Task: Manage the Safe Senders list in your email client.
Action: Mouse moved to (141, 87)
Screenshot: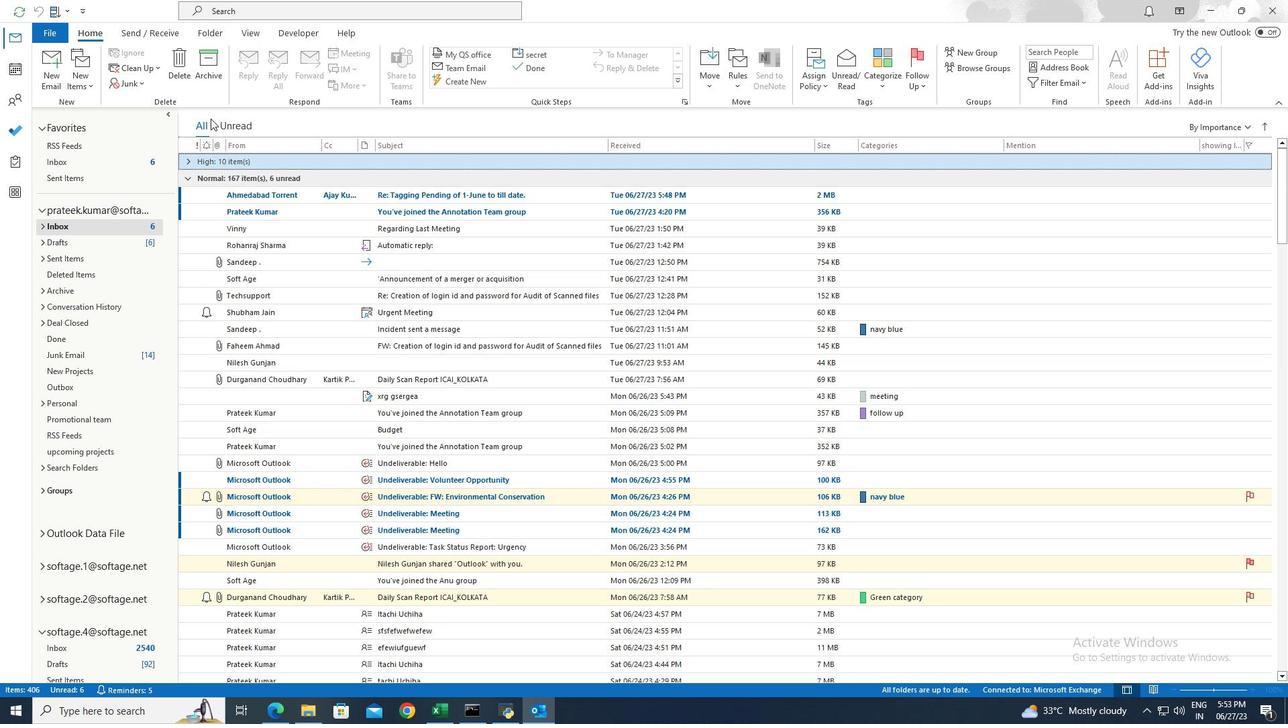 
Action: Mouse pressed left at (141, 87)
Screenshot: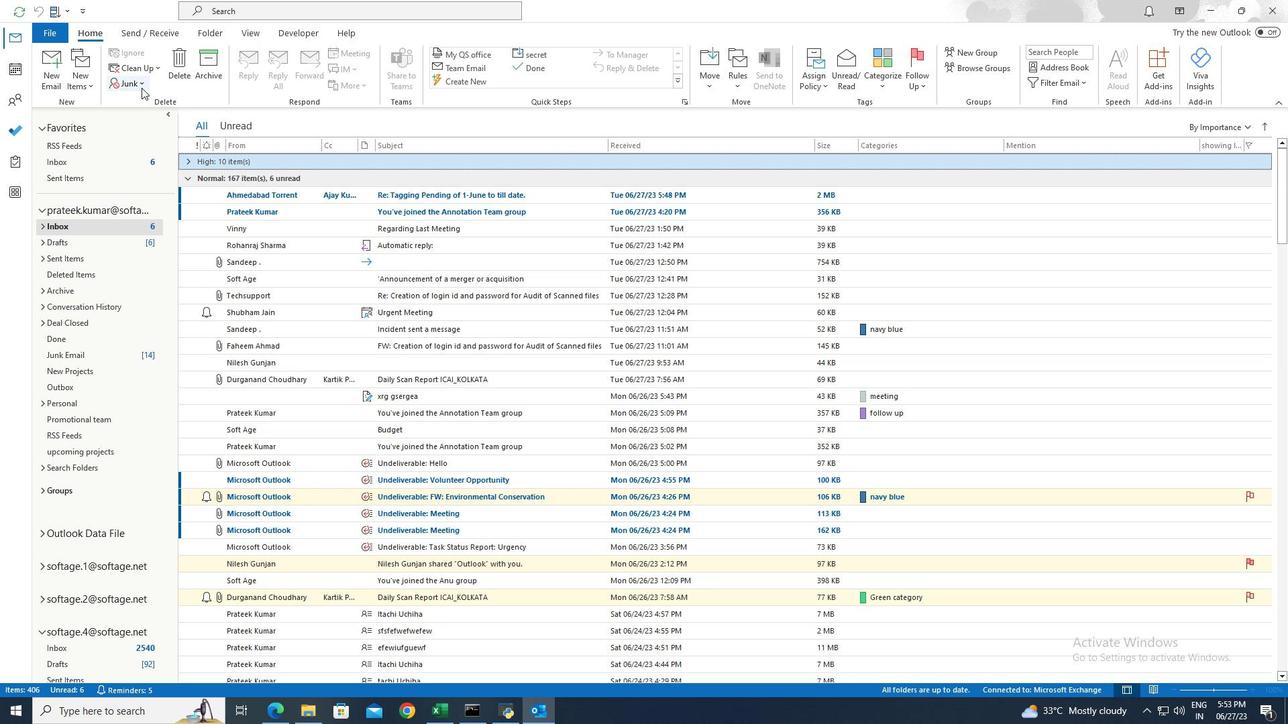 
Action: Mouse moved to (145, 206)
Screenshot: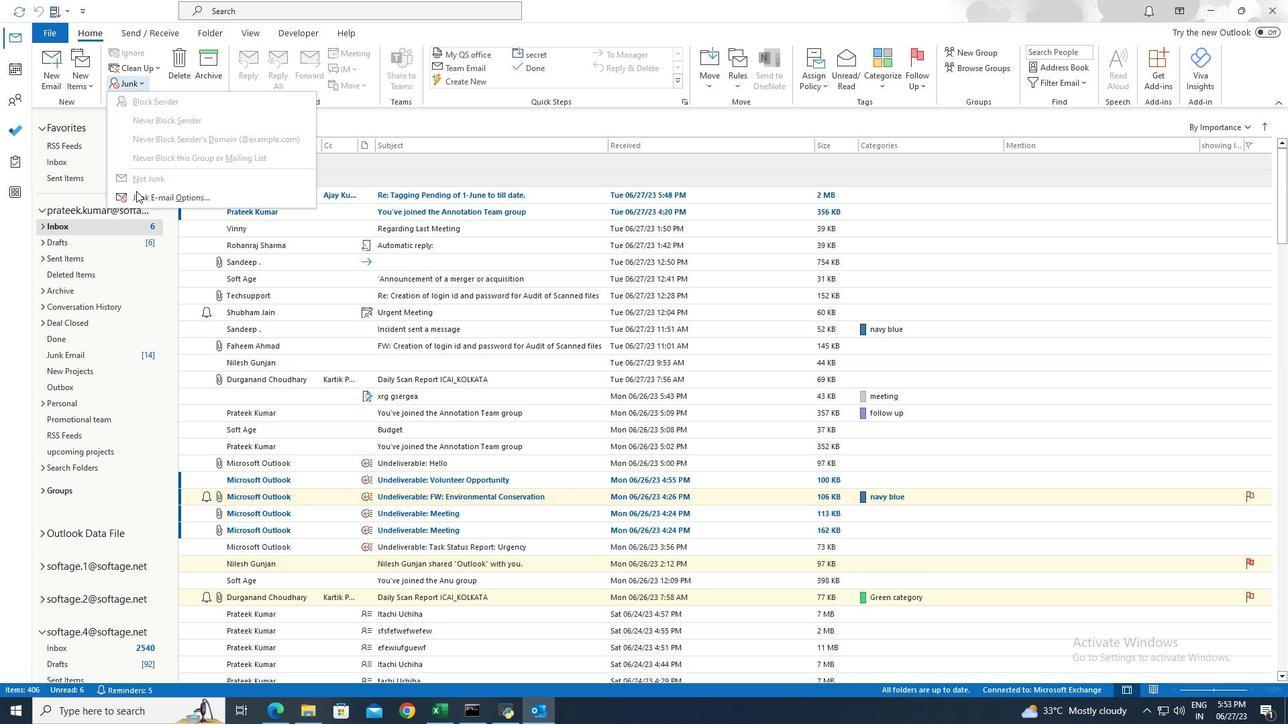 
Action: Mouse pressed left at (145, 206)
Screenshot: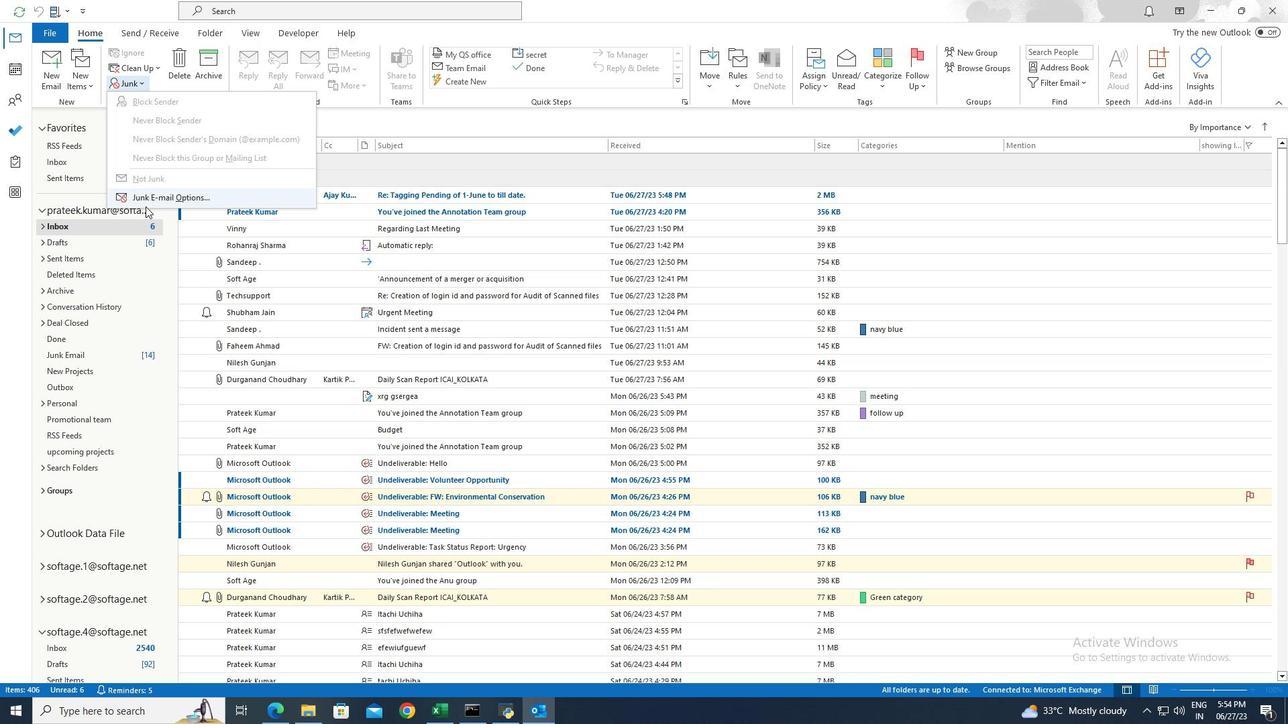 
Action: Mouse moved to (567, 203)
Screenshot: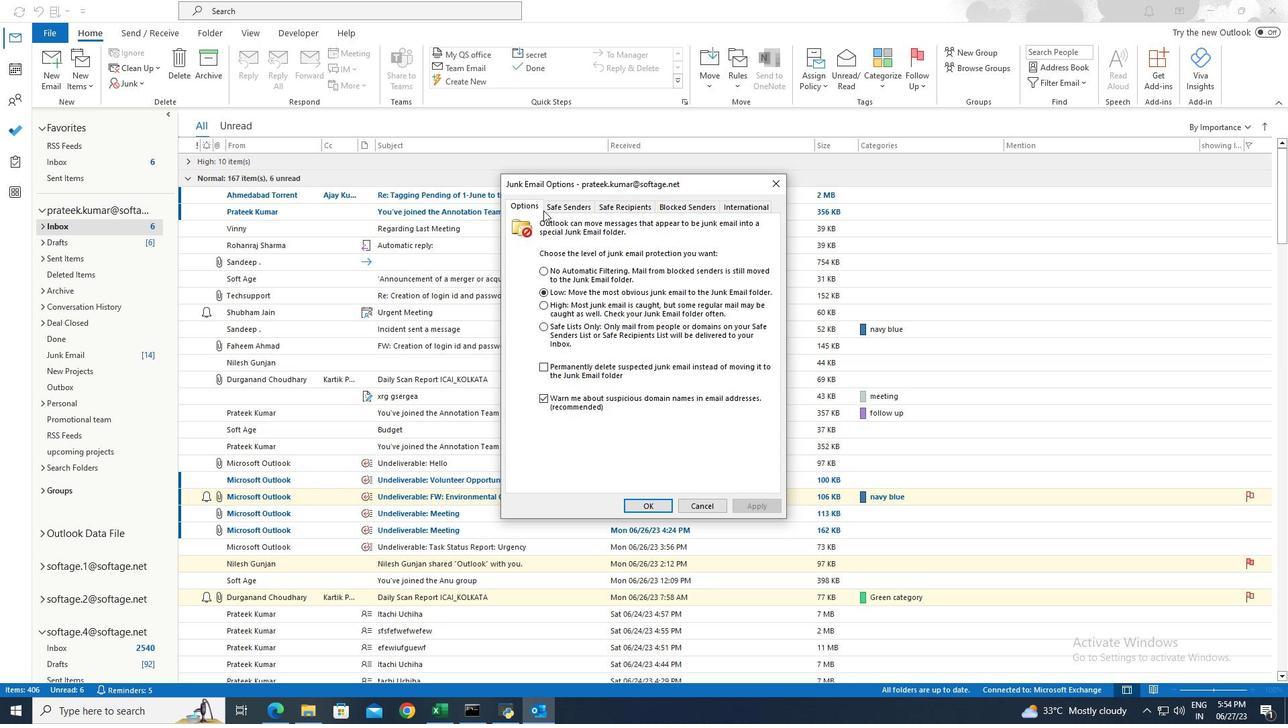 
Action: Mouse pressed left at (567, 203)
Screenshot: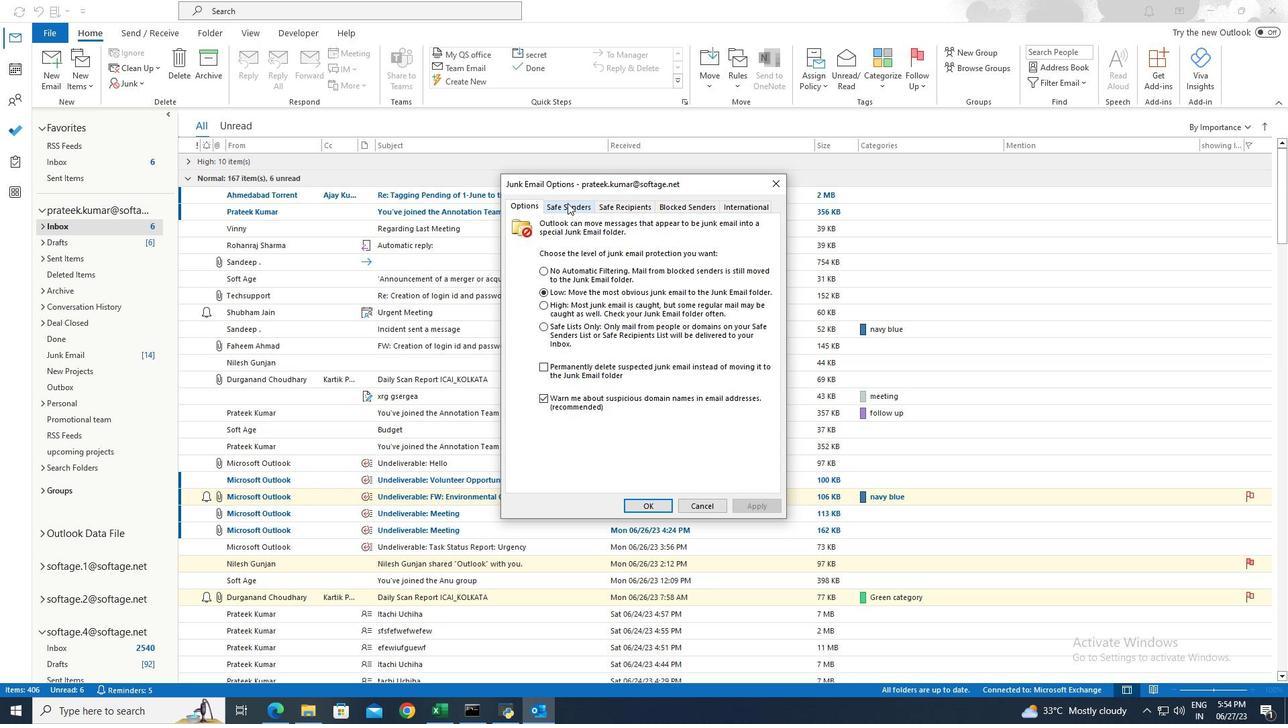 
Action: Mouse moved to (535, 374)
Screenshot: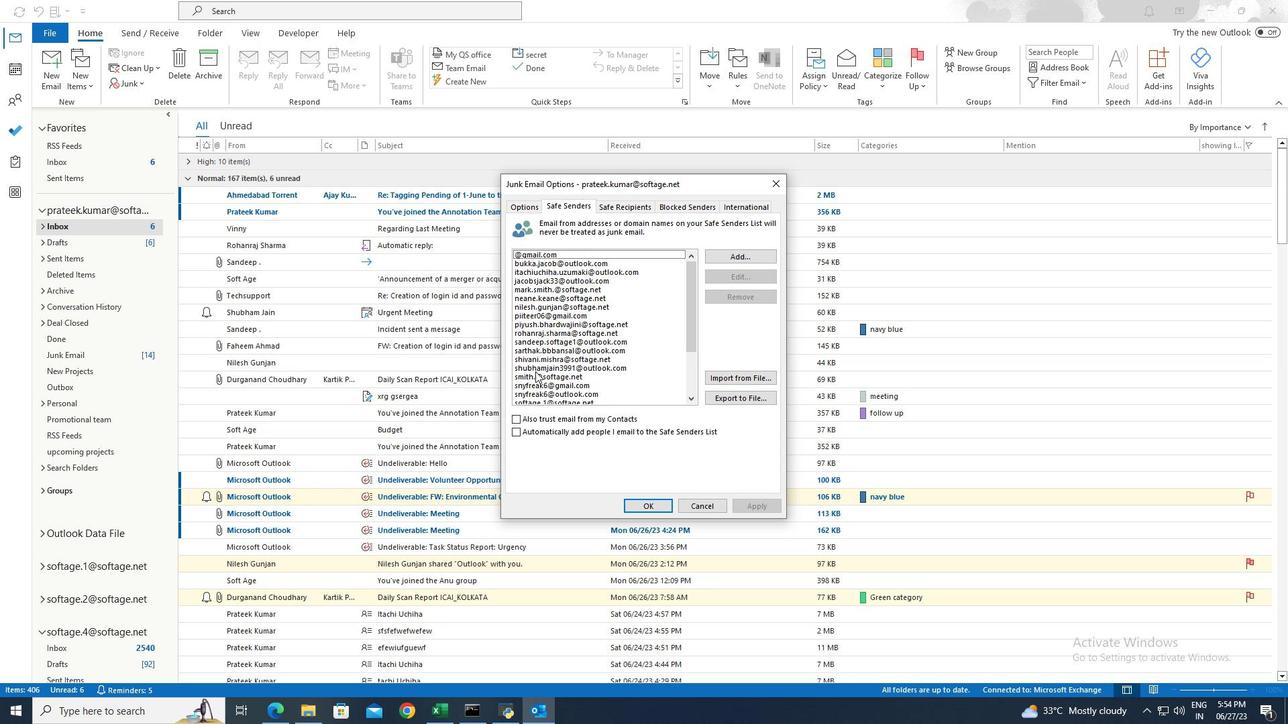 
Action: Mouse pressed left at (535, 374)
Screenshot: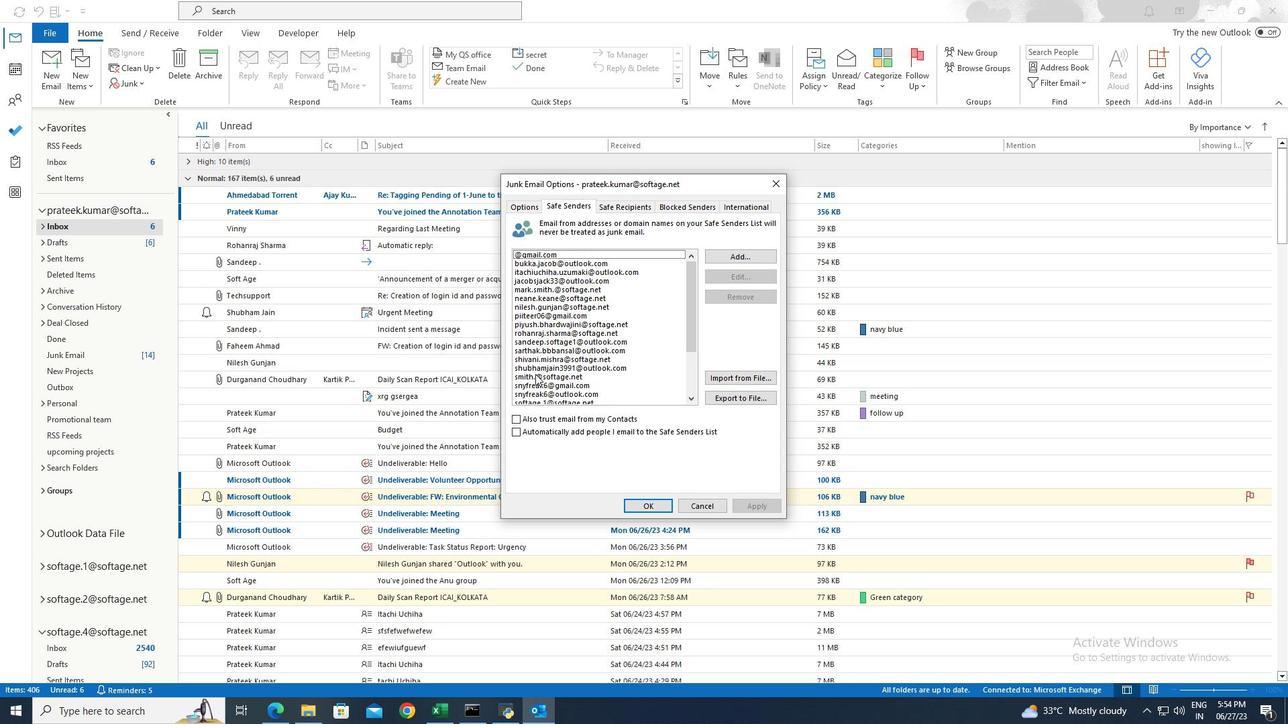 
Action: Mouse moved to (527, 431)
Screenshot: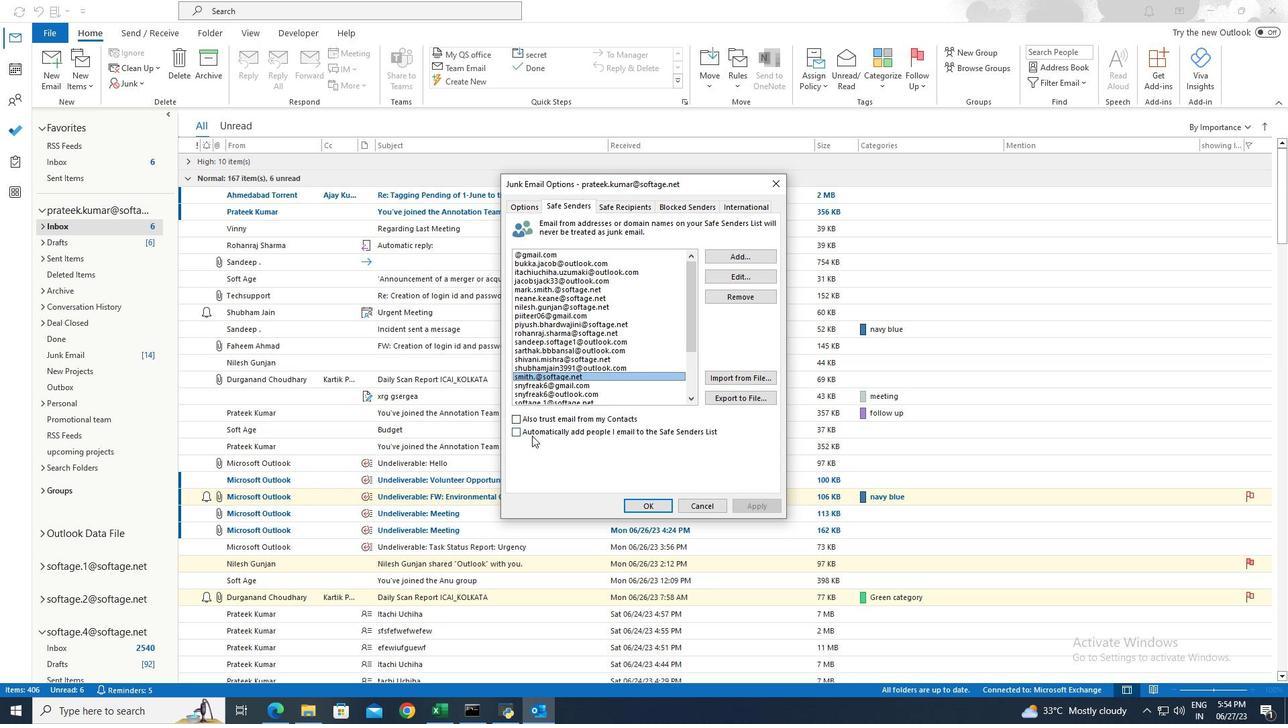 
Action: Mouse pressed left at (527, 431)
Screenshot: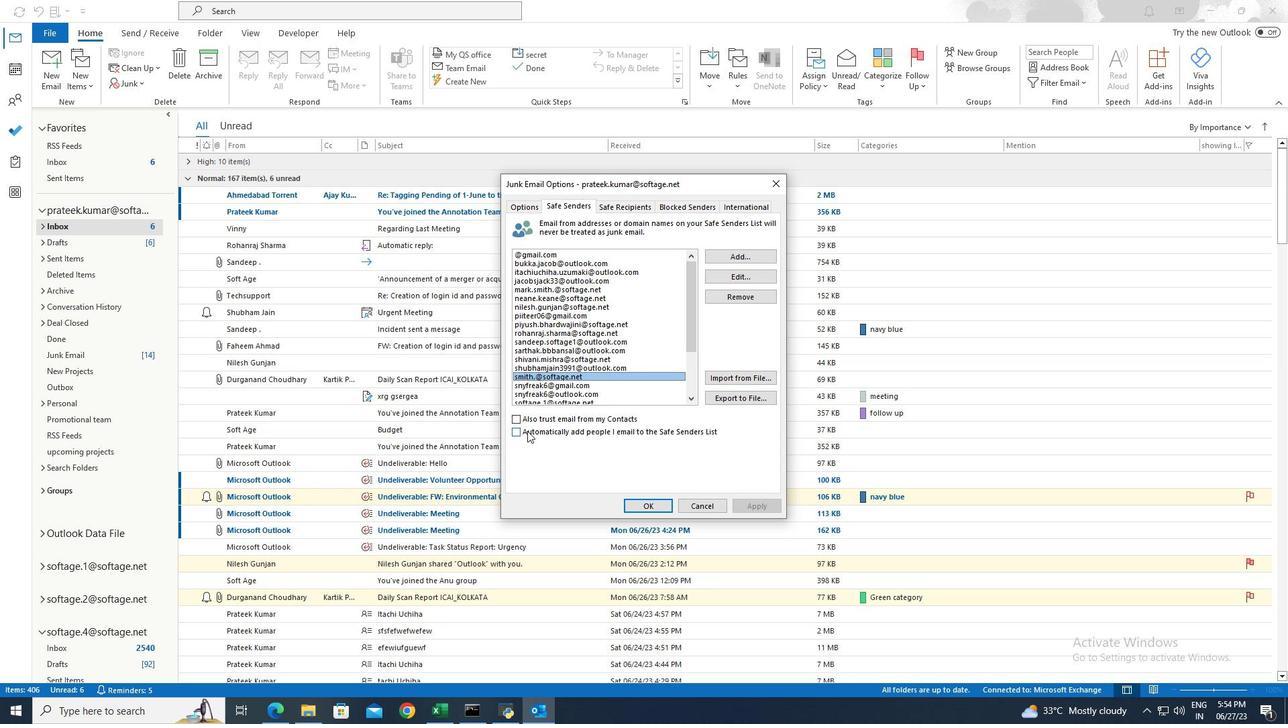 
Action: Mouse moved to (746, 503)
Screenshot: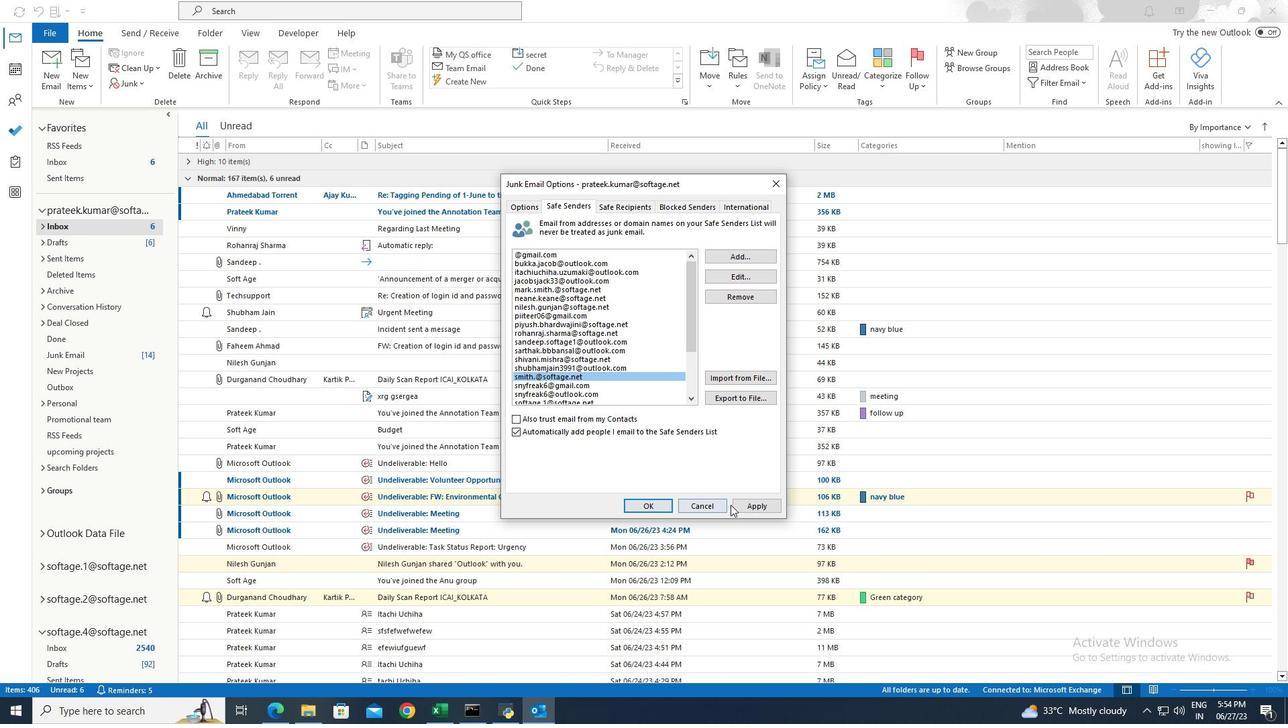 
Action: Mouse pressed left at (746, 503)
Screenshot: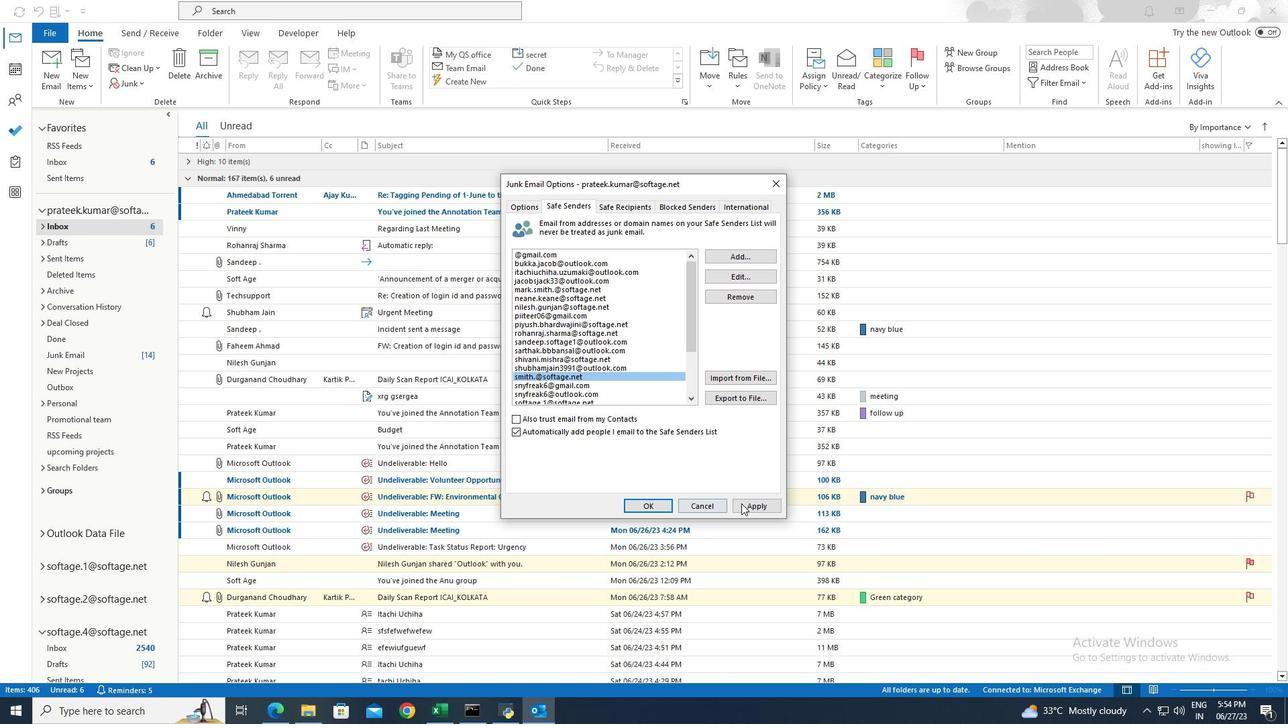 
Action: Mouse moved to (644, 501)
Screenshot: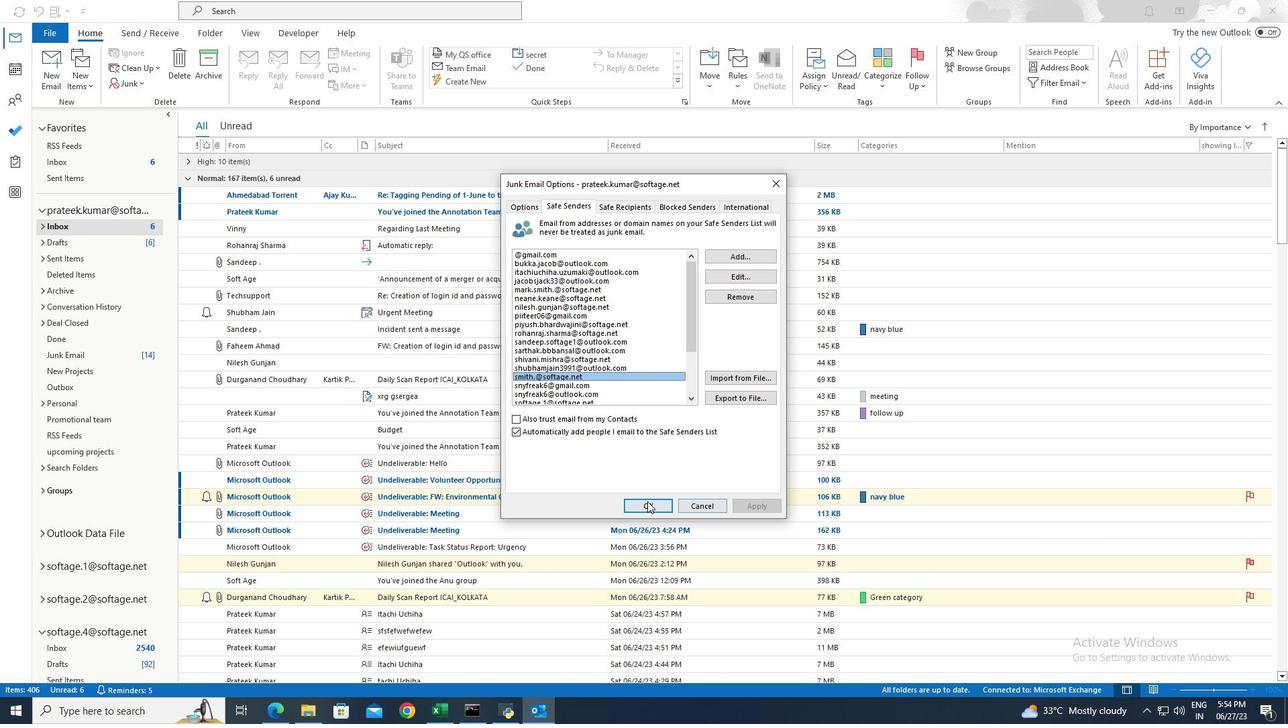 
Action: Mouse pressed left at (644, 501)
Screenshot: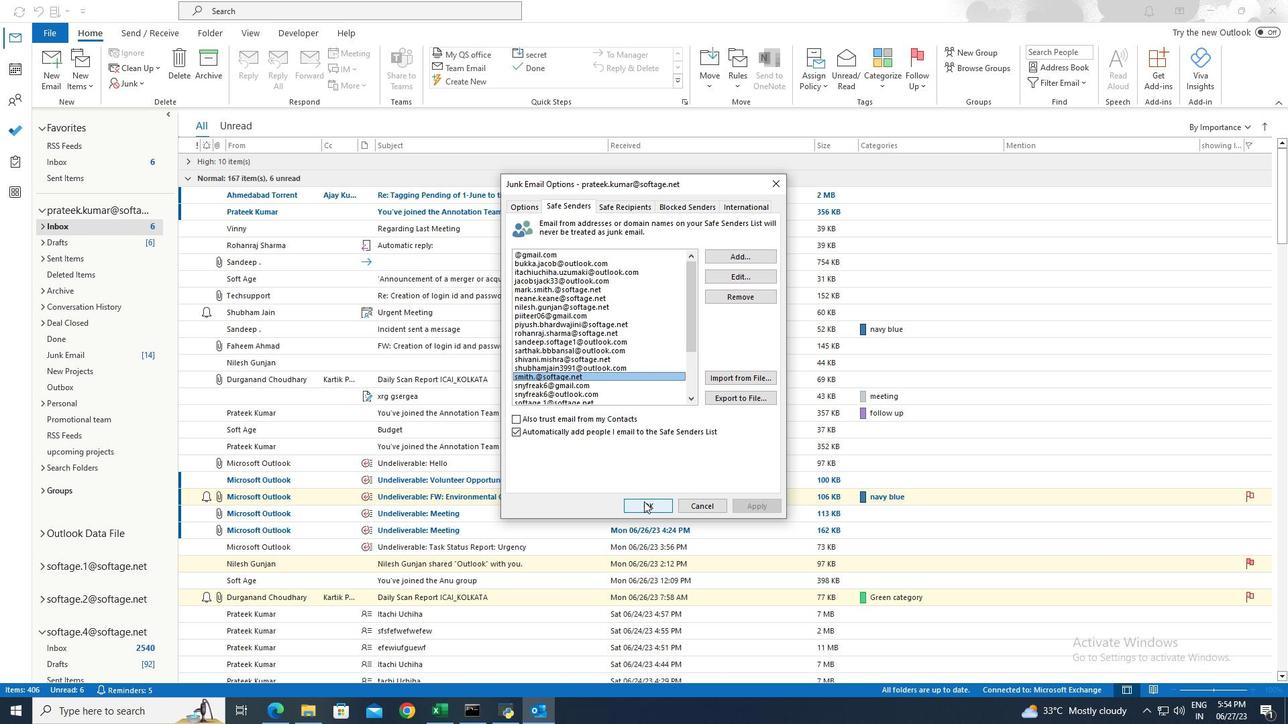 
Action: Mouse moved to (640, 500)
Screenshot: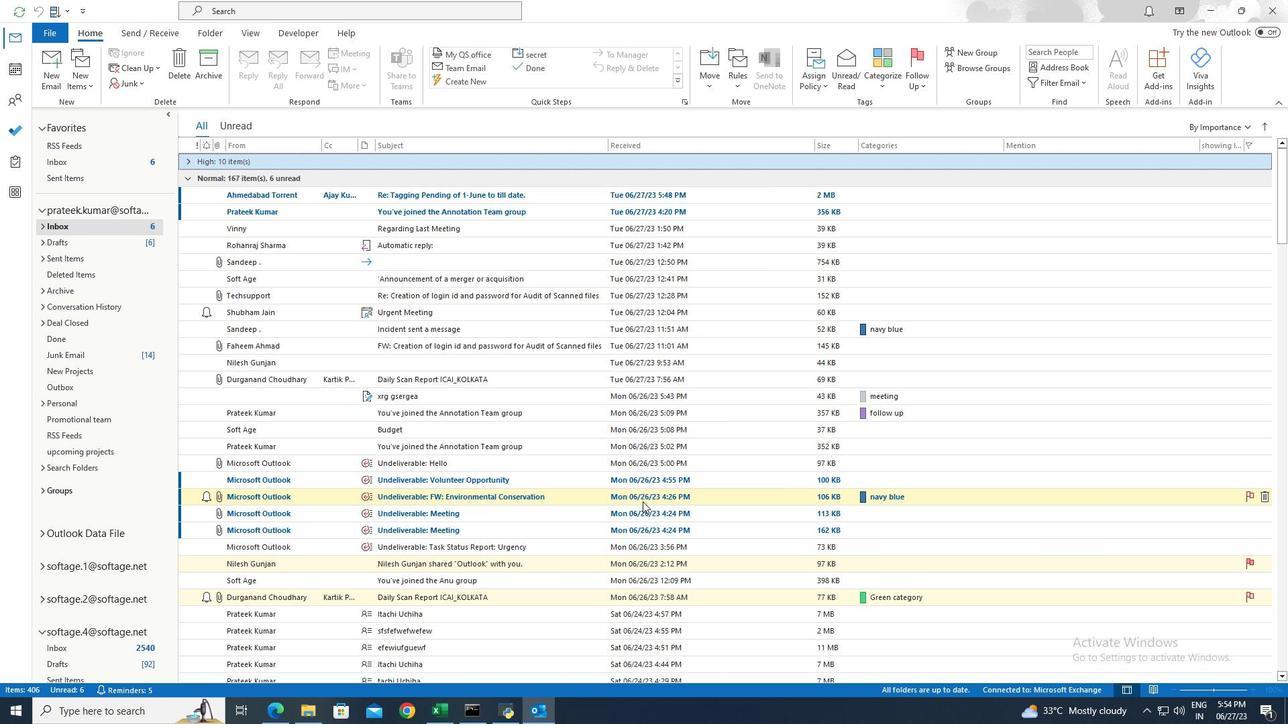 
